 Task: Go to next used editior.
Action: Mouse moved to (180, 112)
Screenshot: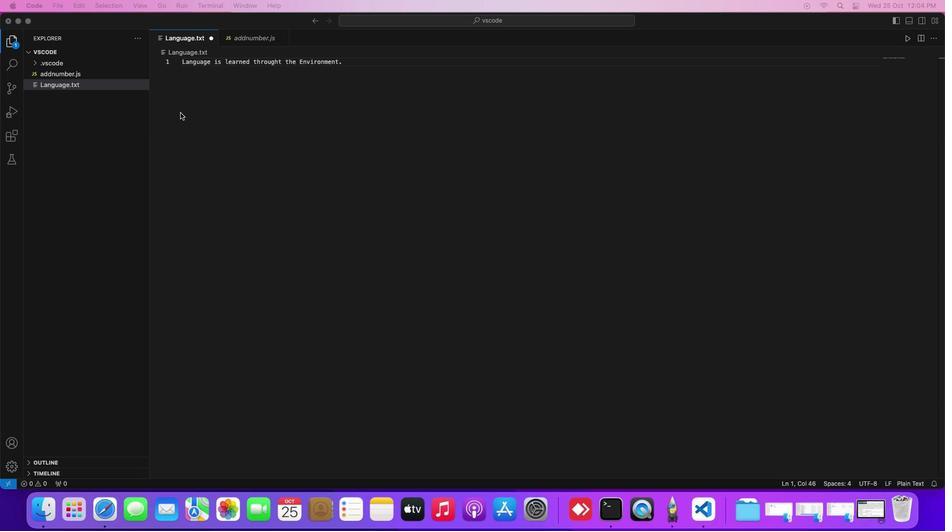 
Action: Mouse pressed left at (180, 112)
Screenshot: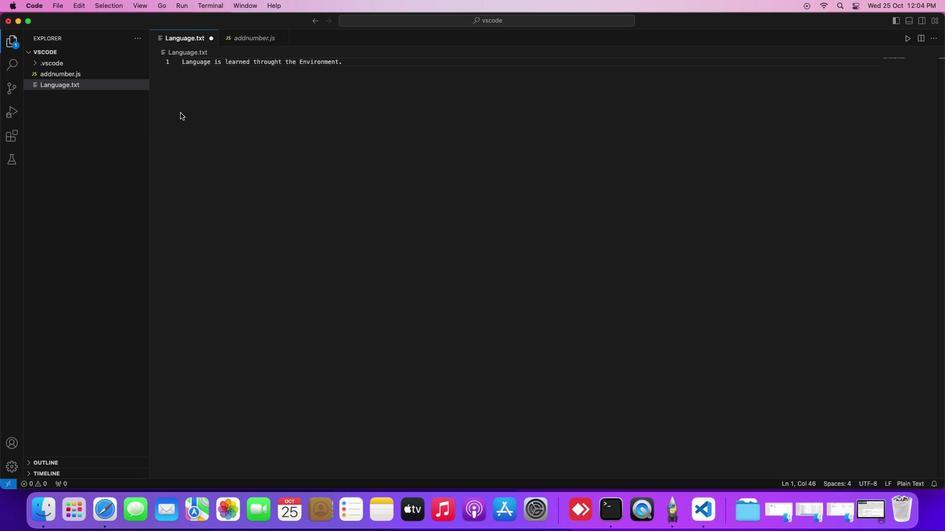 
Action: Mouse moved to (157, 9)
Screenshot: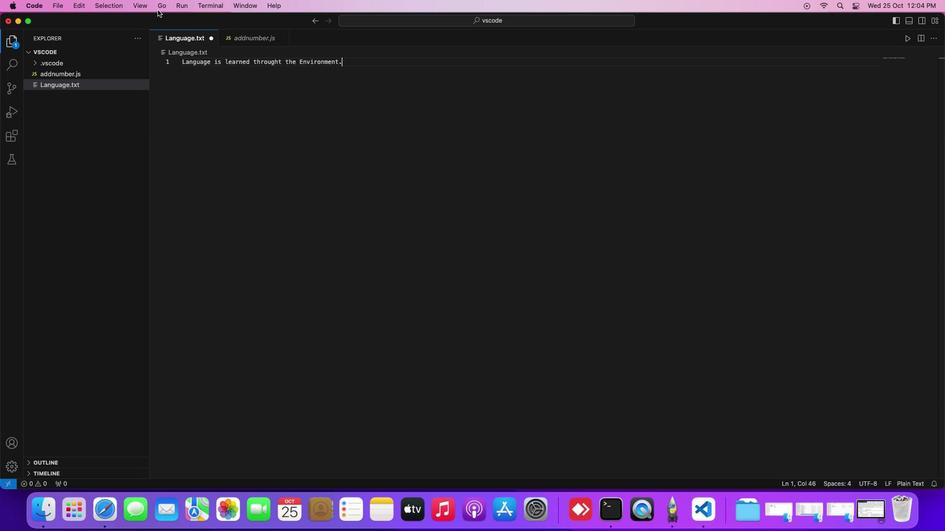 
Action: Mouse pressed left at (157, 9)
Screenshot: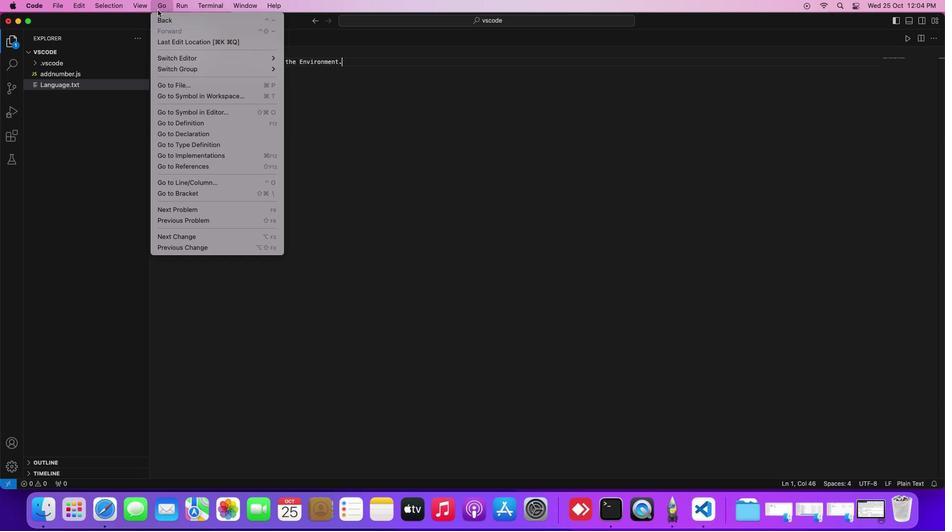 
Action: Mouse moved to (306, 85)
Screenshot: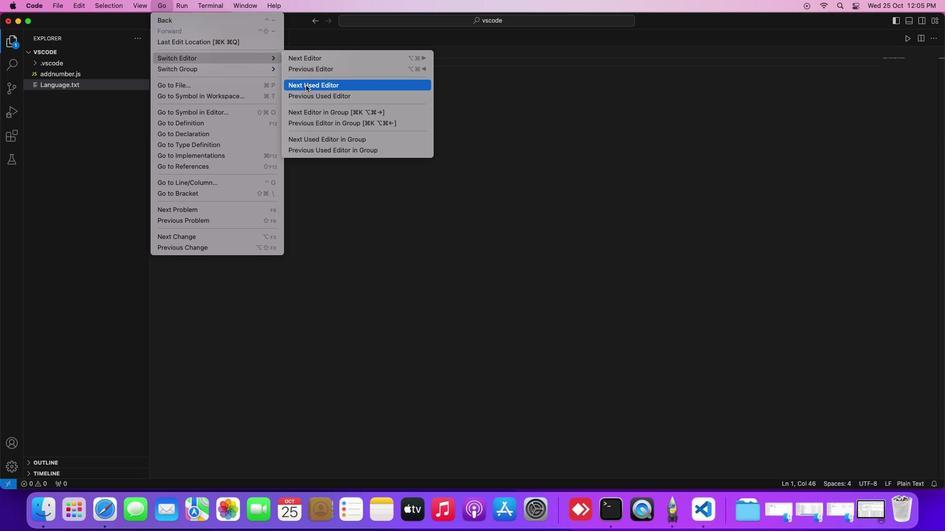 
Action: Mouse pressed left at (306, 85)
Screenshot: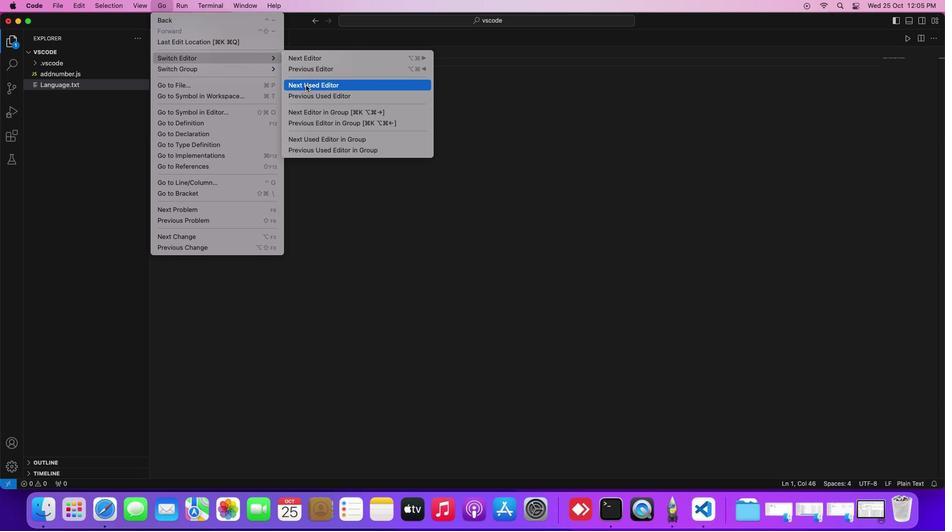 
Action: Mouse moved to (306, 85)
Screenshot: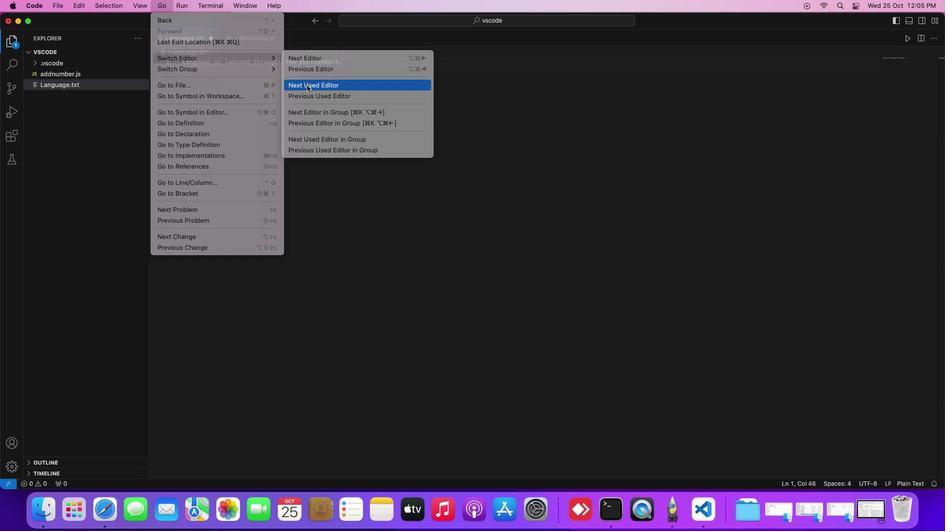 
